 Task: Select the time zone for (UTC-11:00) midway island, samoa.
Action: Mouse moved to (563, 67)
Screenshot: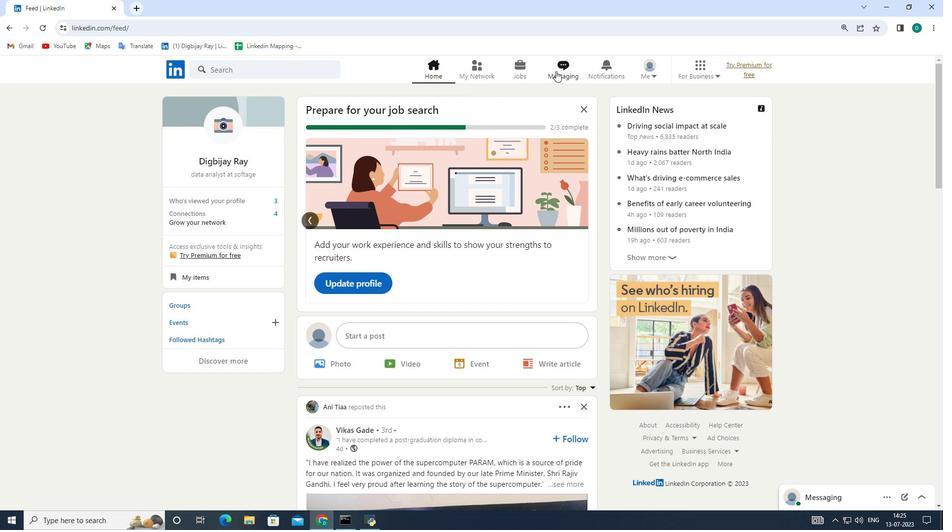 
Action: Mouse pressed left at (563, 67)
Screenshot: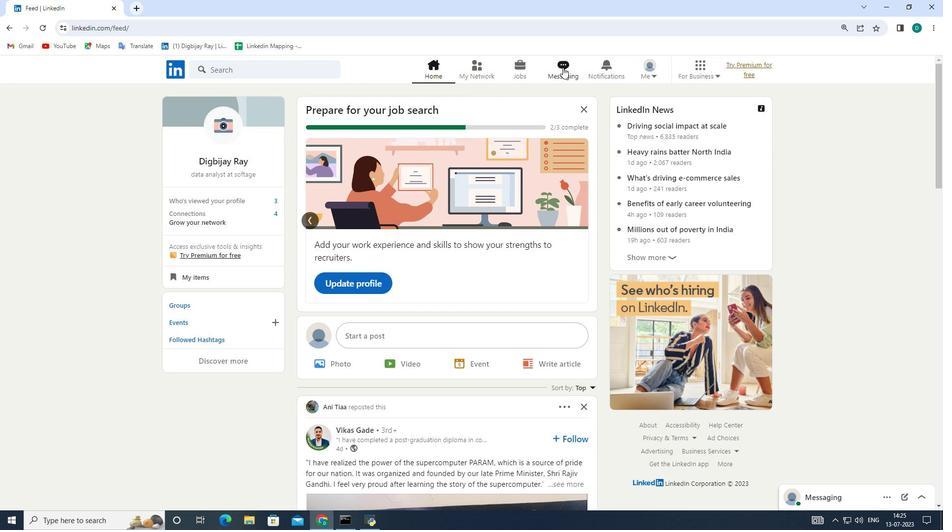 
Action: Mouse moved to (546, 113)
Screenshot: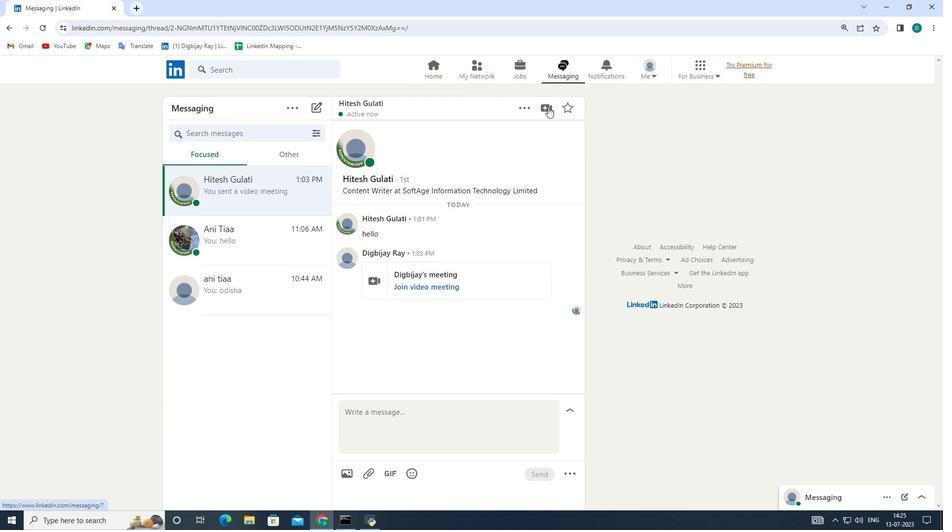 
Action: Mouse pressed left at (546, 113)
Screenshot: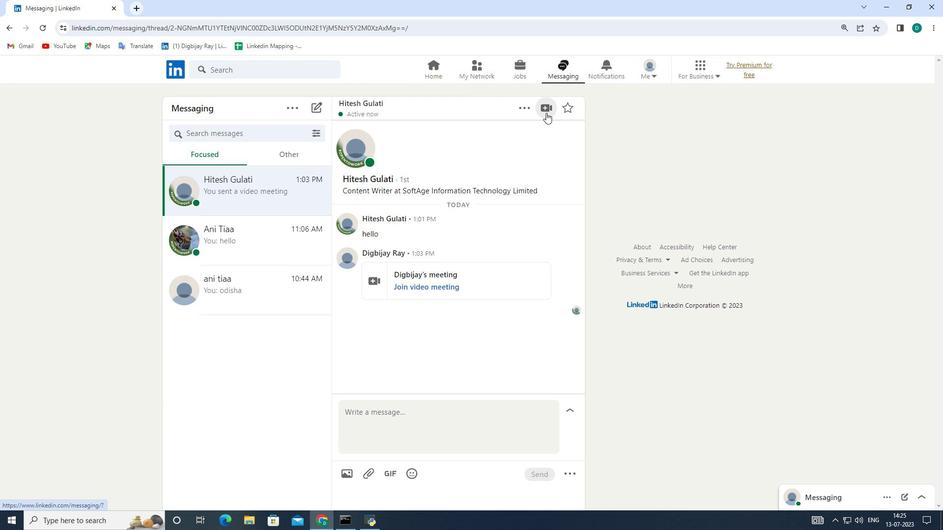 
Action: Mouse moved to (468, 156)
Screenshot: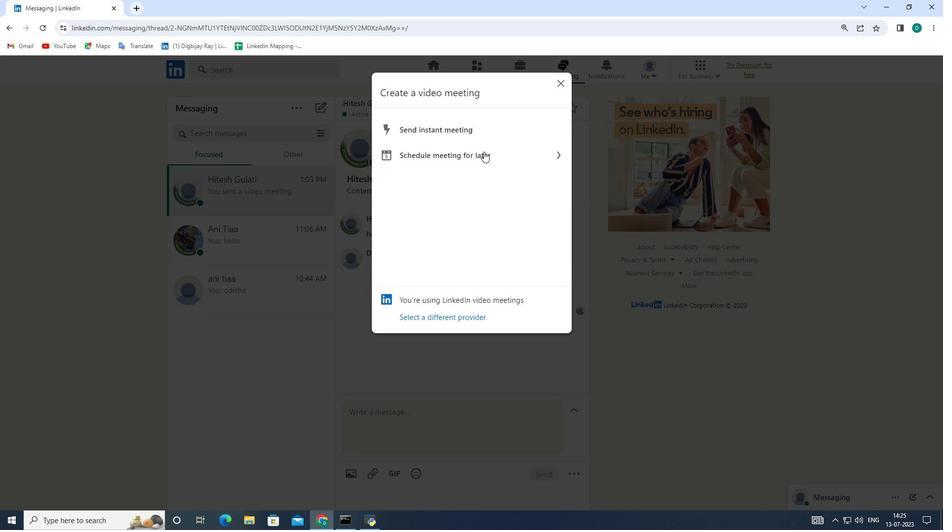 
Action: Mouse pressed left at (468, 156)
Screenshot: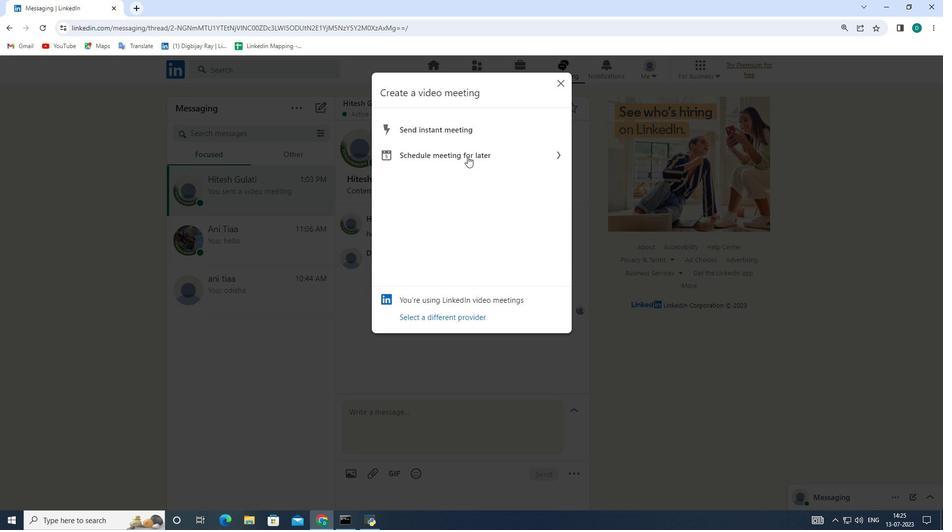 
Action: Mouse moved to (555, 226)
Screenshot: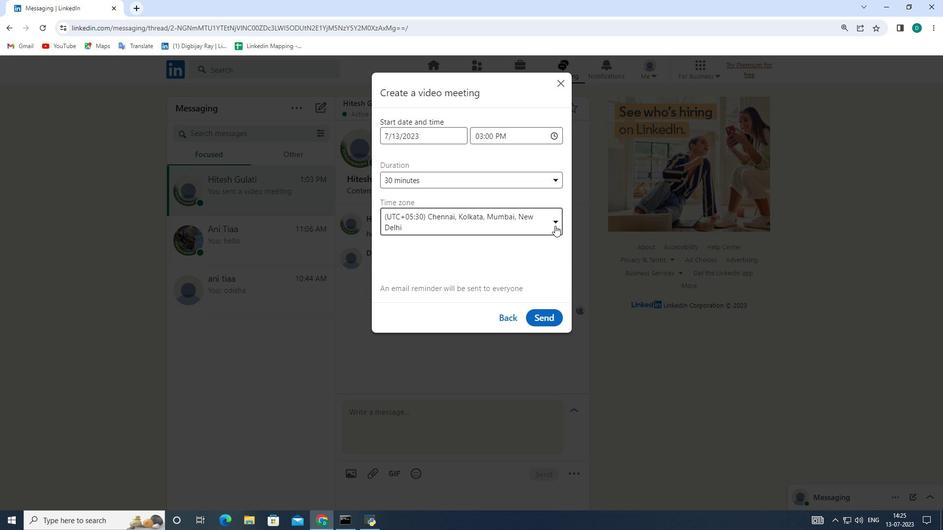 
Action: Mouse pressed left at (555, 226)
Screenshot: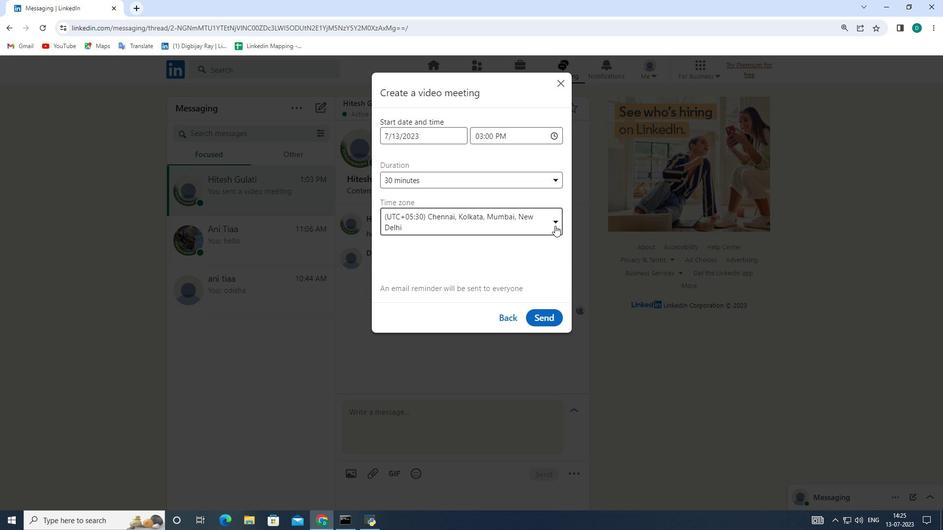 
Action: Mouse moved to (499, 261)
Screenshot: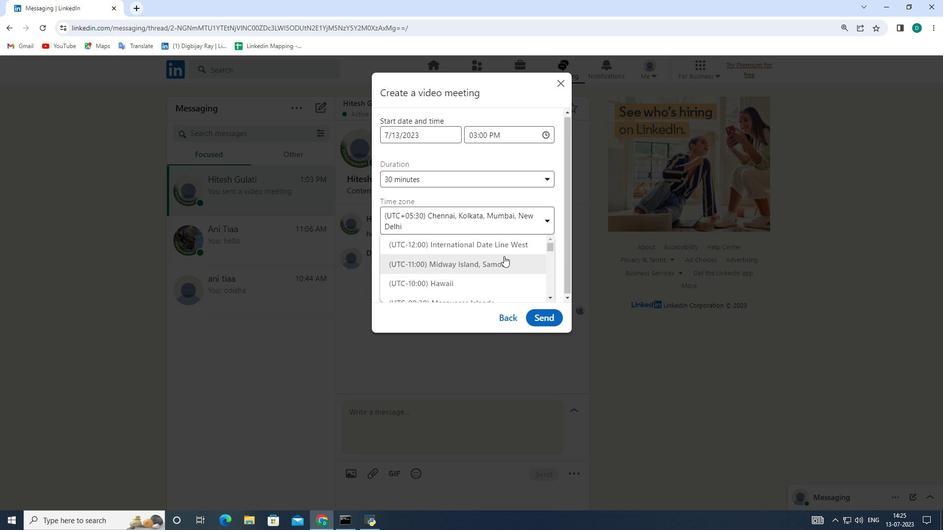 
Action: Mouse pressed left at (499, 261)
Screenshot: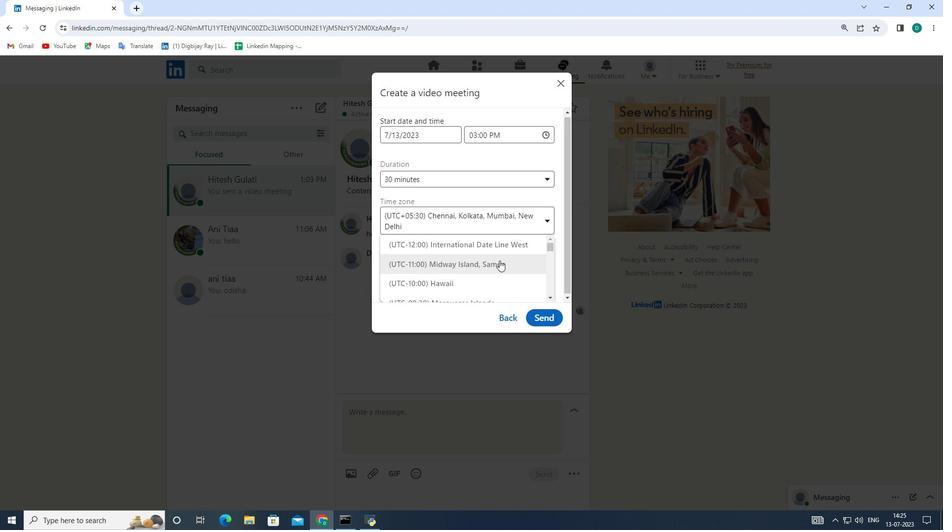 
